 Task: Create a section Flight Plan and in the section, add a milestone Mobile Device Security Management in the project BeaconTech
Action: Mouse moved to (510, 397)
Screenshot: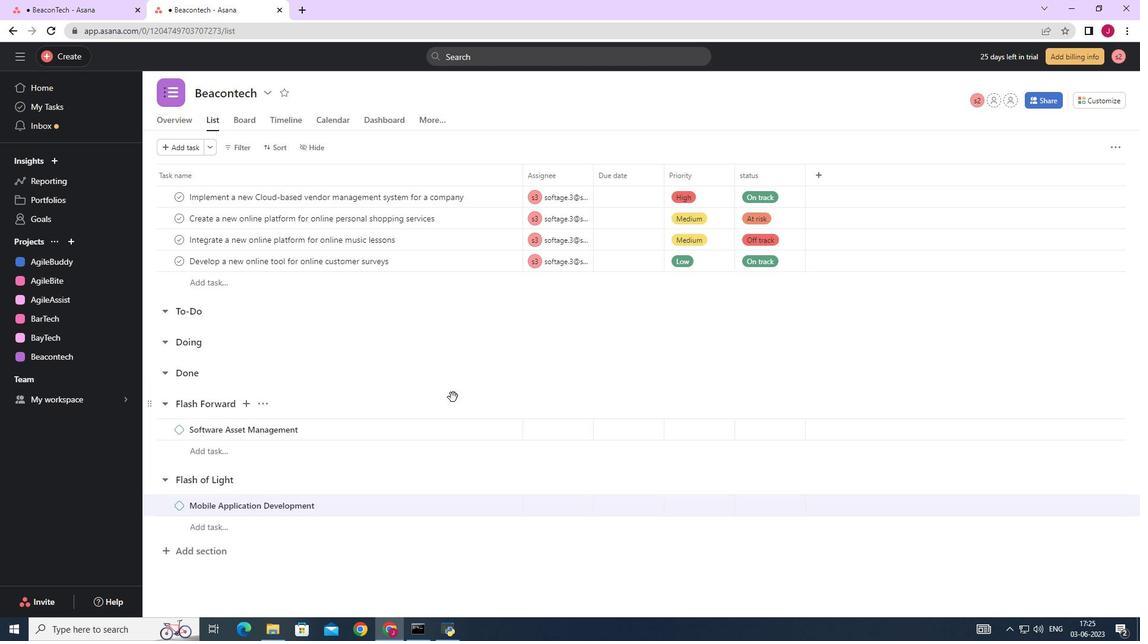 
Action: Mouse scrolled (510, 396) with delta (0, 0)
Screenshot: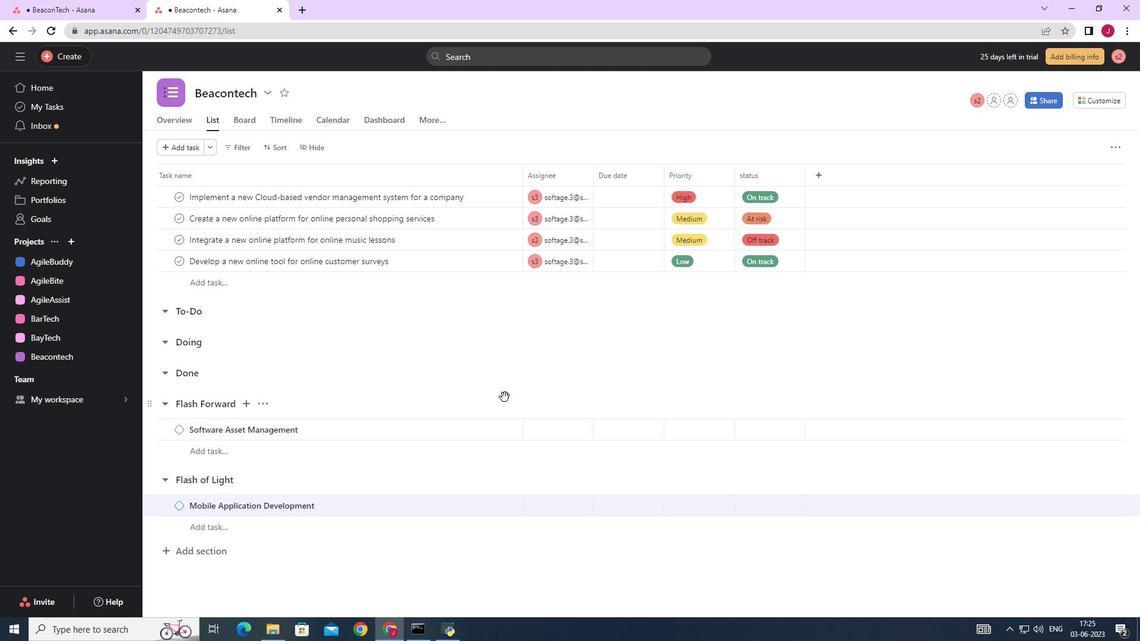 
Action: Mouse scrolled (510, 396) with delta (0, 0)
Screenshot: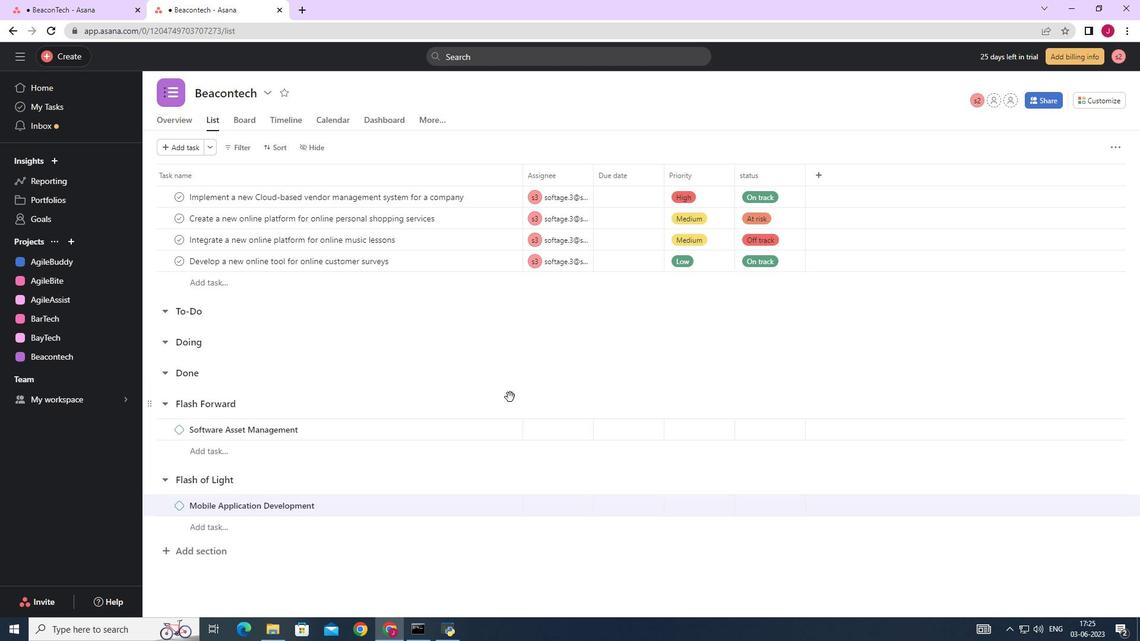 
Action: Mouse scrolled (510, 396) with delta (0, 0)
Screenshot: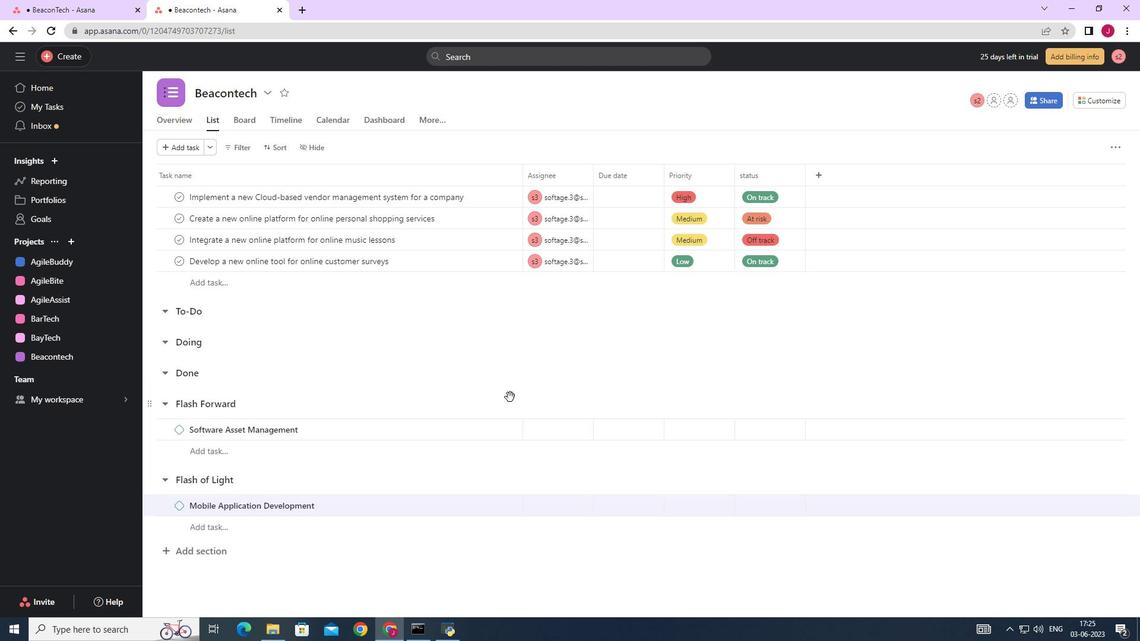 
Action: Mouse scrolled (510, 396) with delta (0, 0)
Screenshot: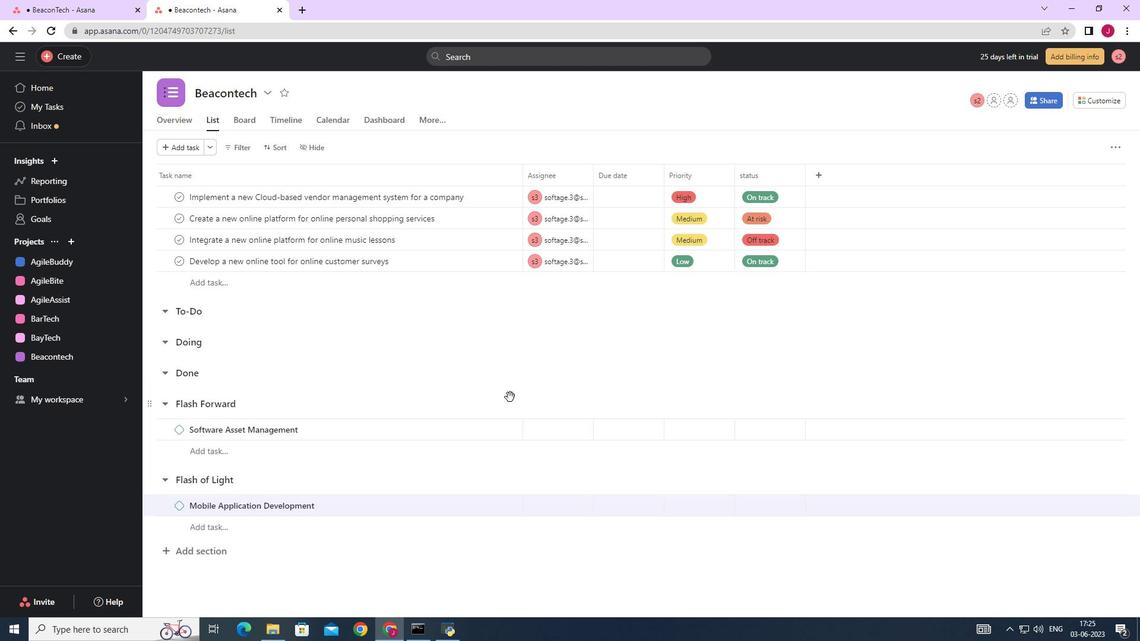
Action: Mouse moved to (503, 401)
Screenshot: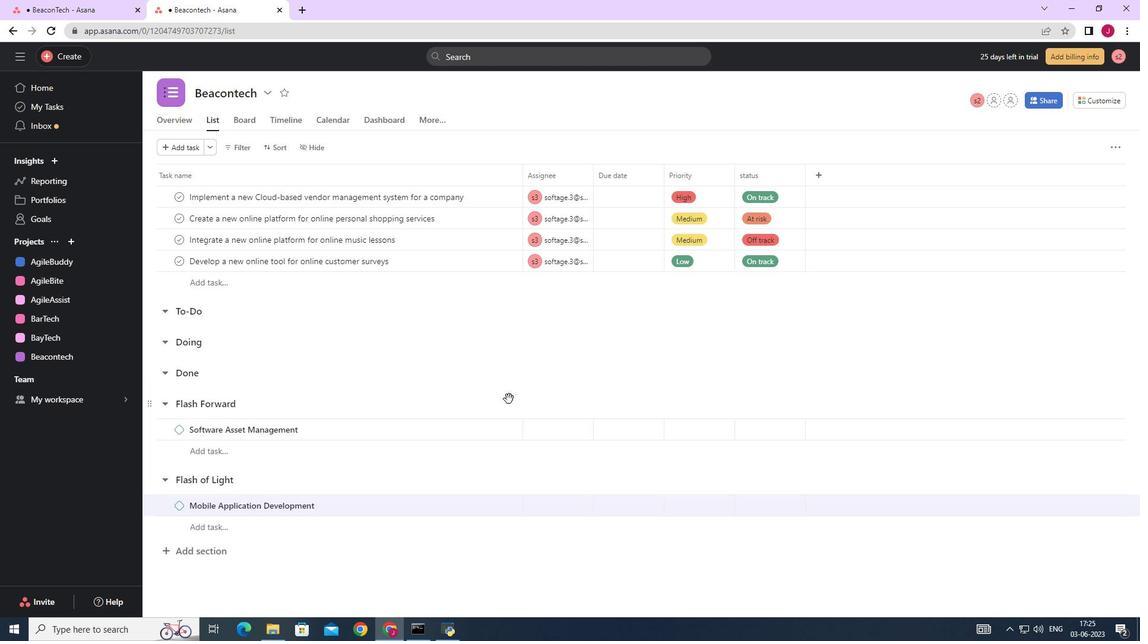 
Action: Mouse scrolled (503, 402) with delta (0, 0)
Screenshot: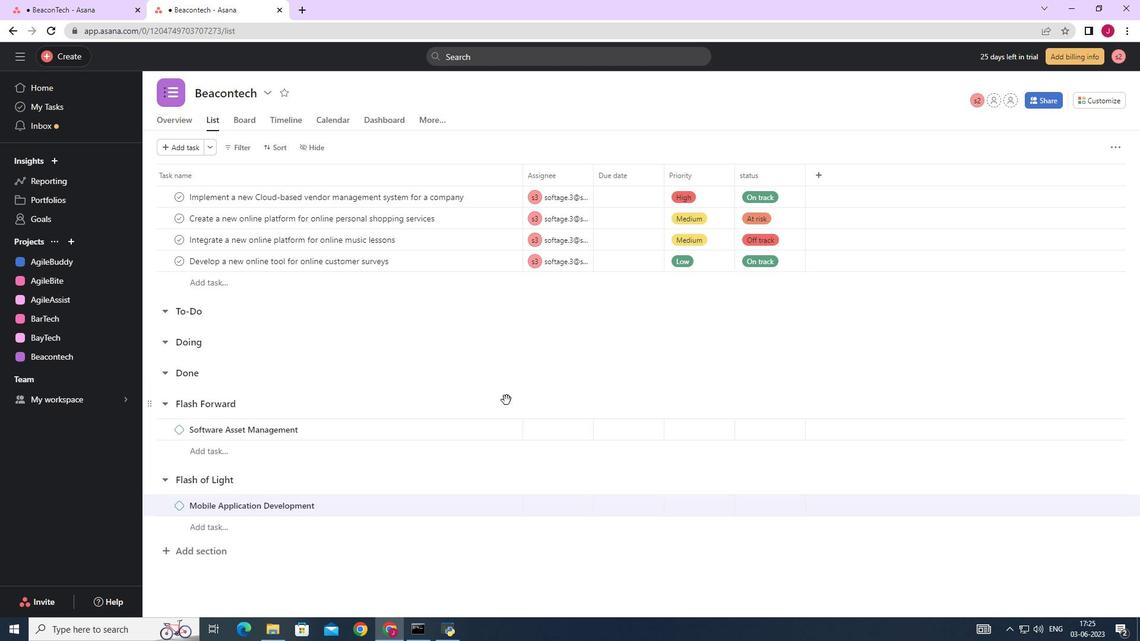 
Action: Mouse scrolled (503, 402) with delta (0, 0)
Screenshot: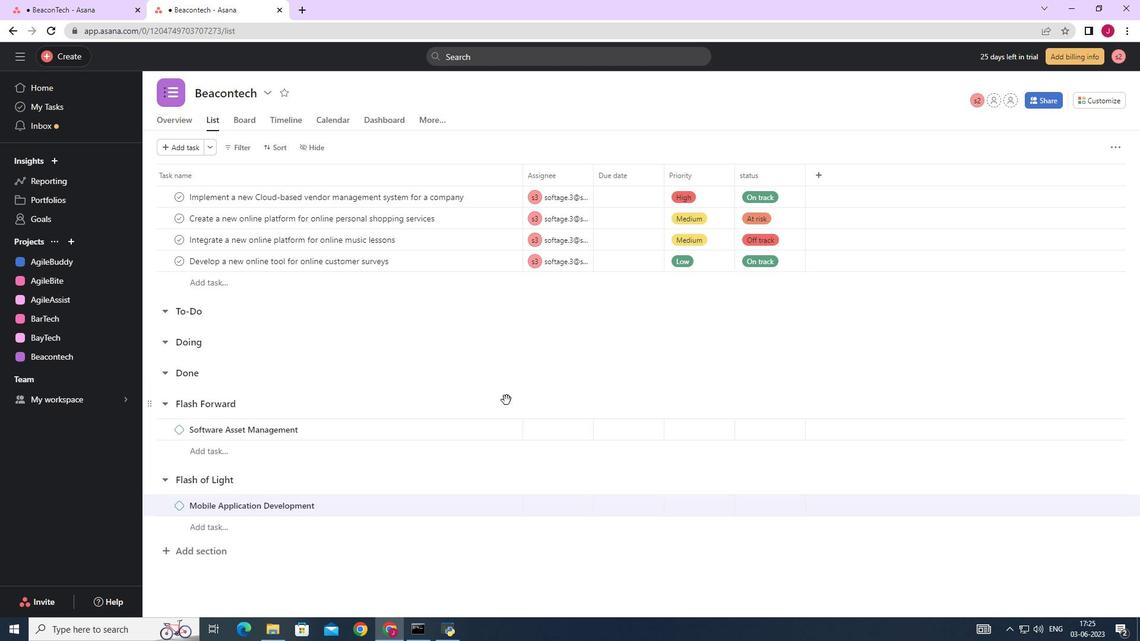 
Action: Mouse moved to (210, 551)
Screenshot: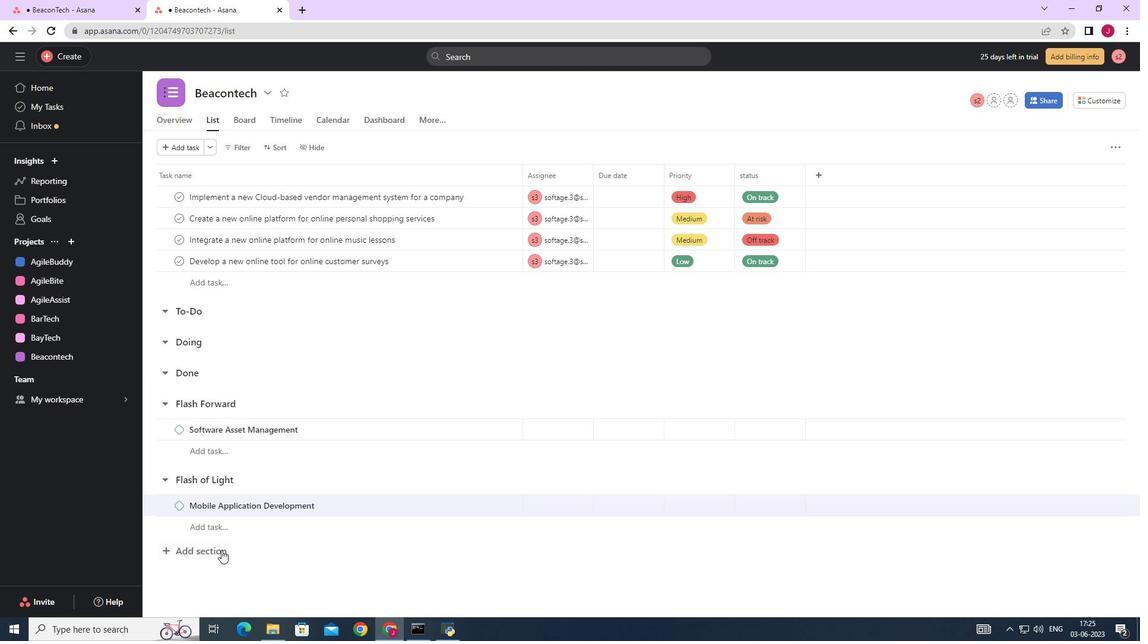 
Action: Mouse pressed left at (210, 551)
Screenshot: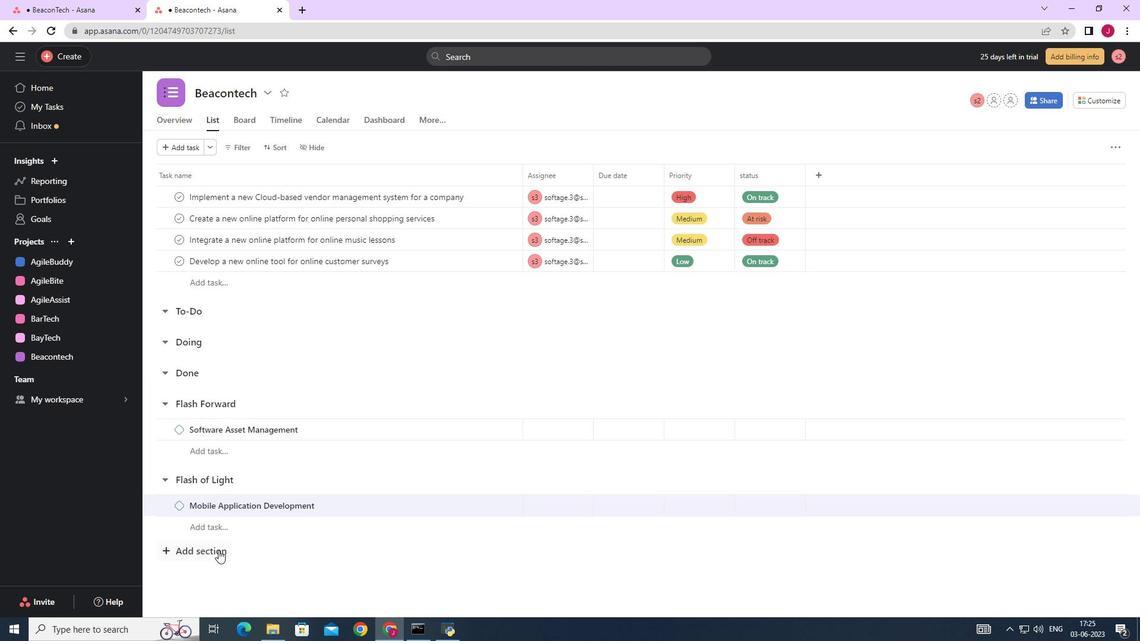 
Action: Key pressed <Key.caps_lock>F<Key.caps_lock>light<Key.space><Key.caps_lock>P<Key.caps_lock>lan<Key.enter><Key.caps_lock>M<Key.caps_lock>on<Key.backspace>bile<Key.space><Key.caps_lock>D<Key.caps_lock>evice<Key.space><Key.caps_lock>S<Key.caps_lock>ecurity<Key.space><Key.caps_lock>M<Key.caps_lock>anagement
Screenshot: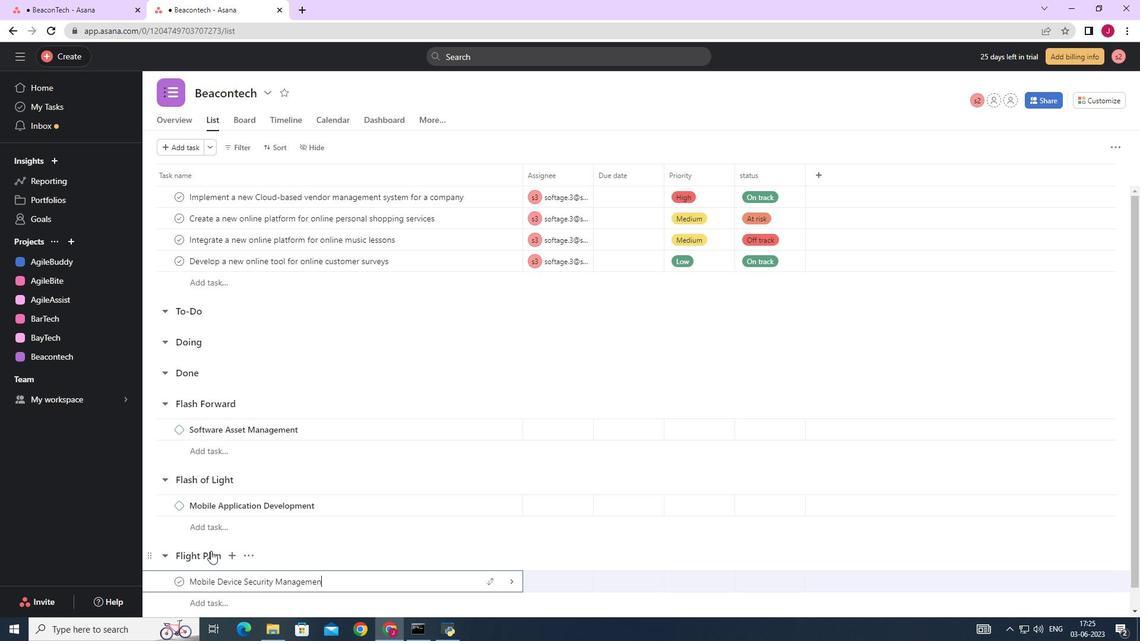 
Action: Mouse moved to (512, 583)
Screenshot: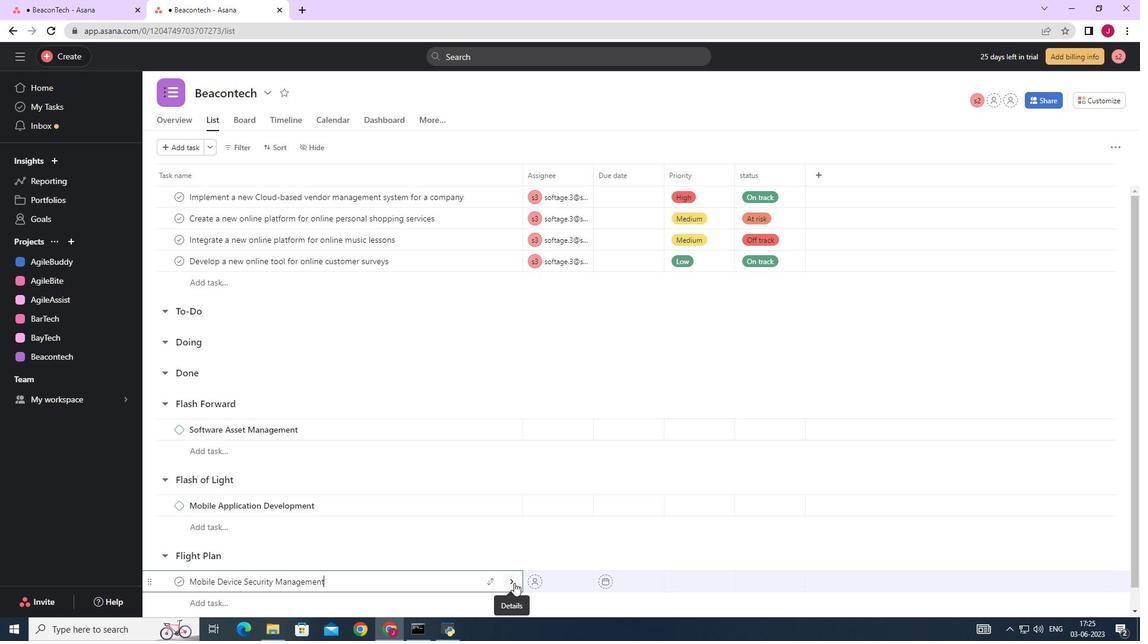 
Action: Mouse pressed left at (512, 583)
Screenshot: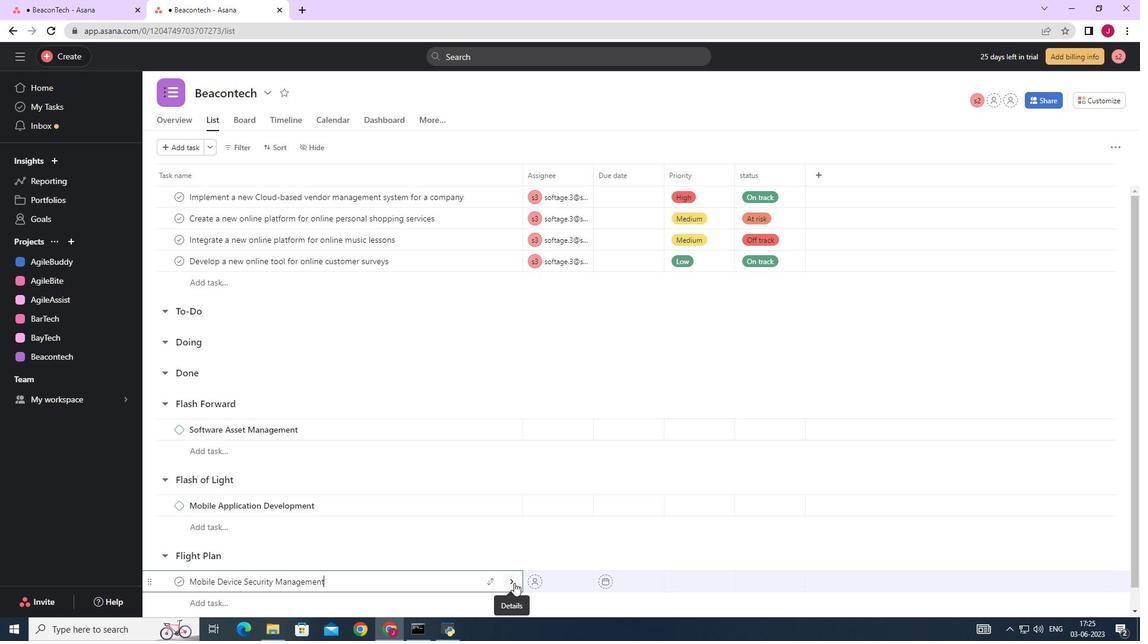 
Action: Mouse moved to (1098, 143)
Screenshot: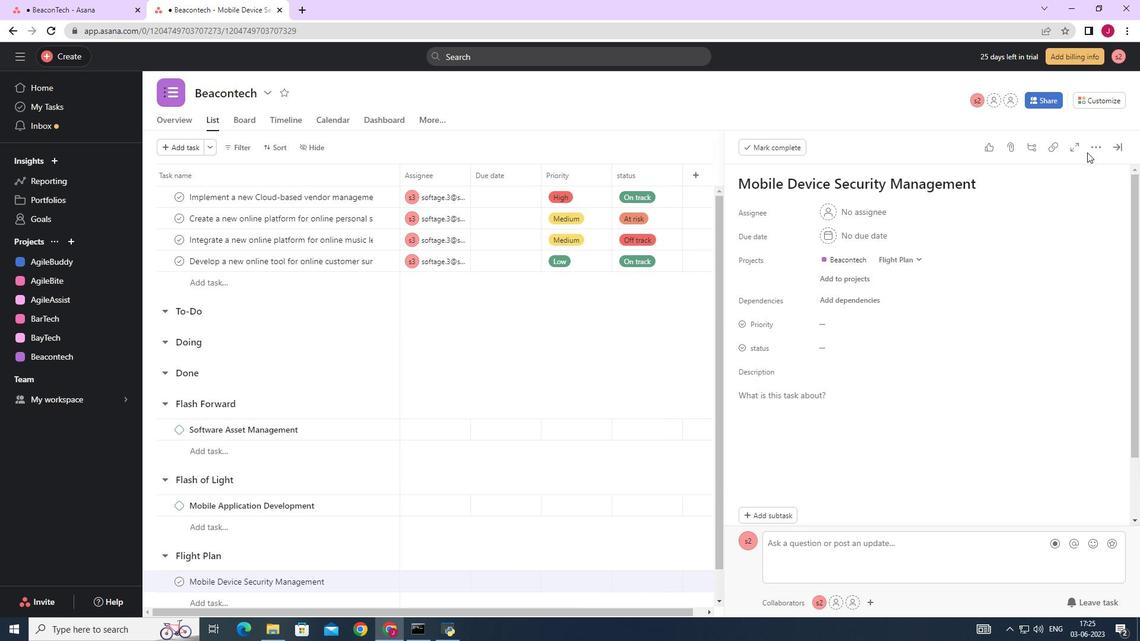 
Action: Mouse pressed left at (1098, 143)
Screenshot: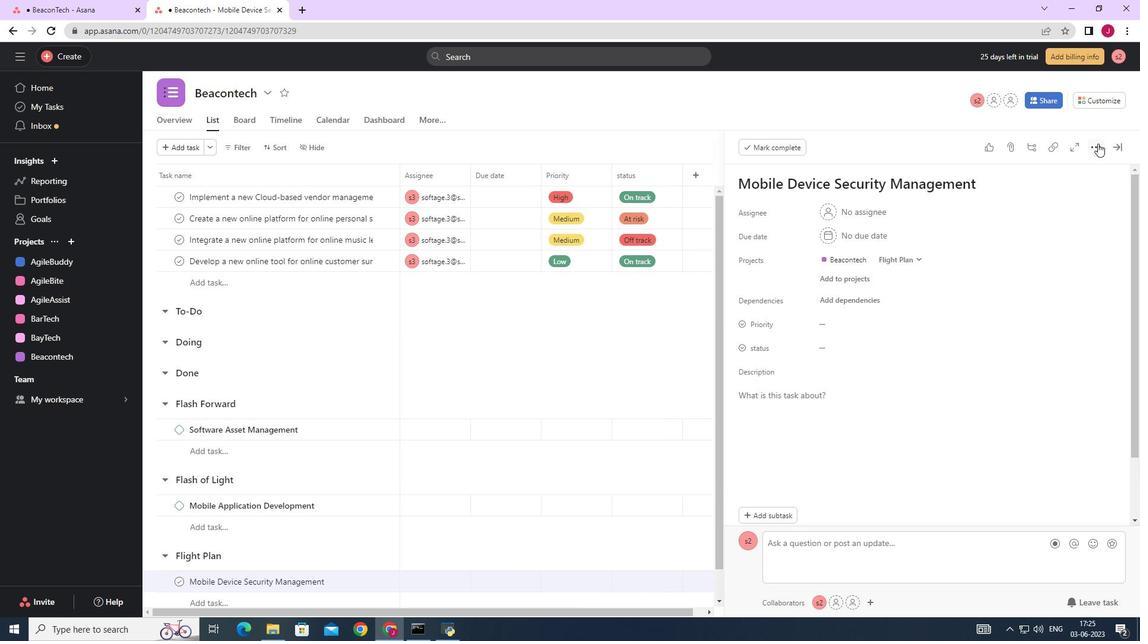 
Action: Mouse moved to (985, 193)
Screenshot: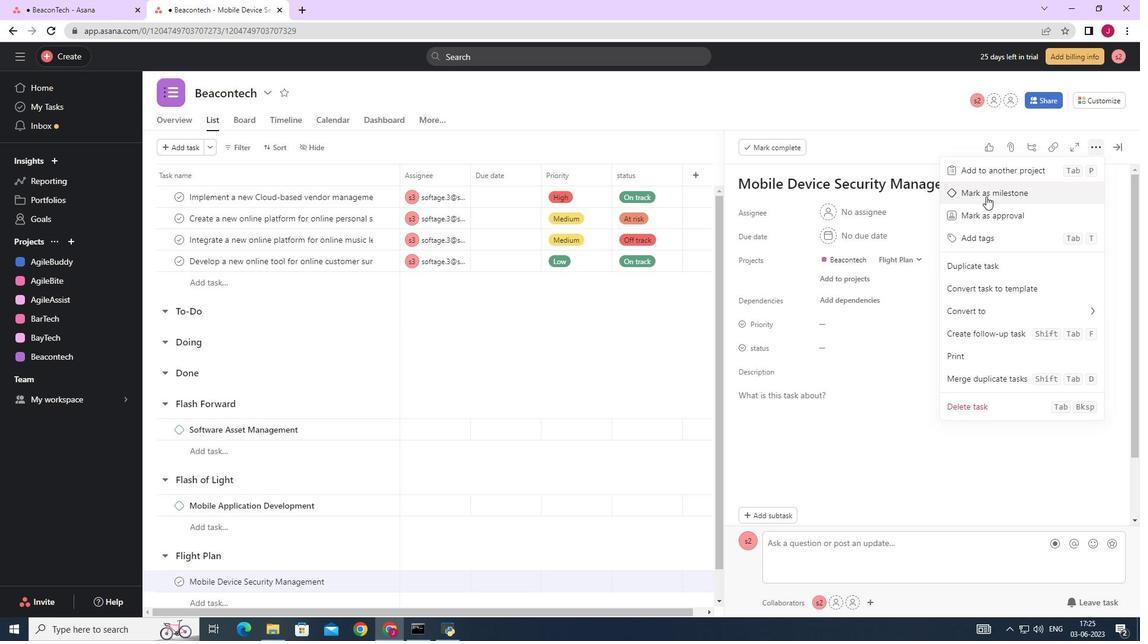 
Action: Mouse pressed left at (985, 193)
Screenshot: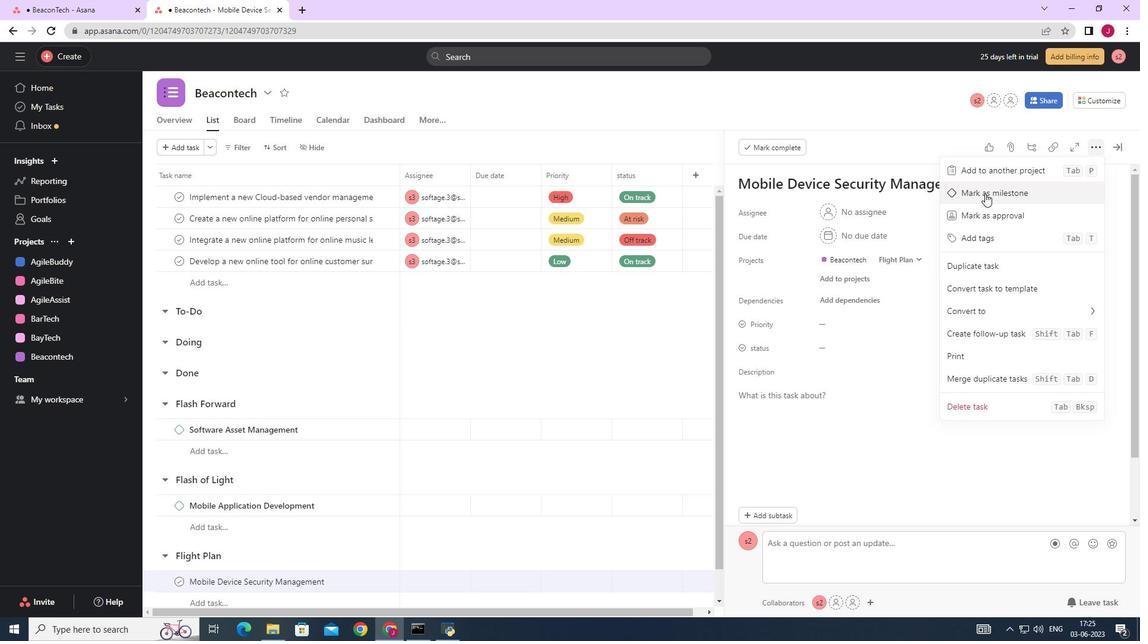 
Action: Mouse moved to (1119, 146)
Screenshot: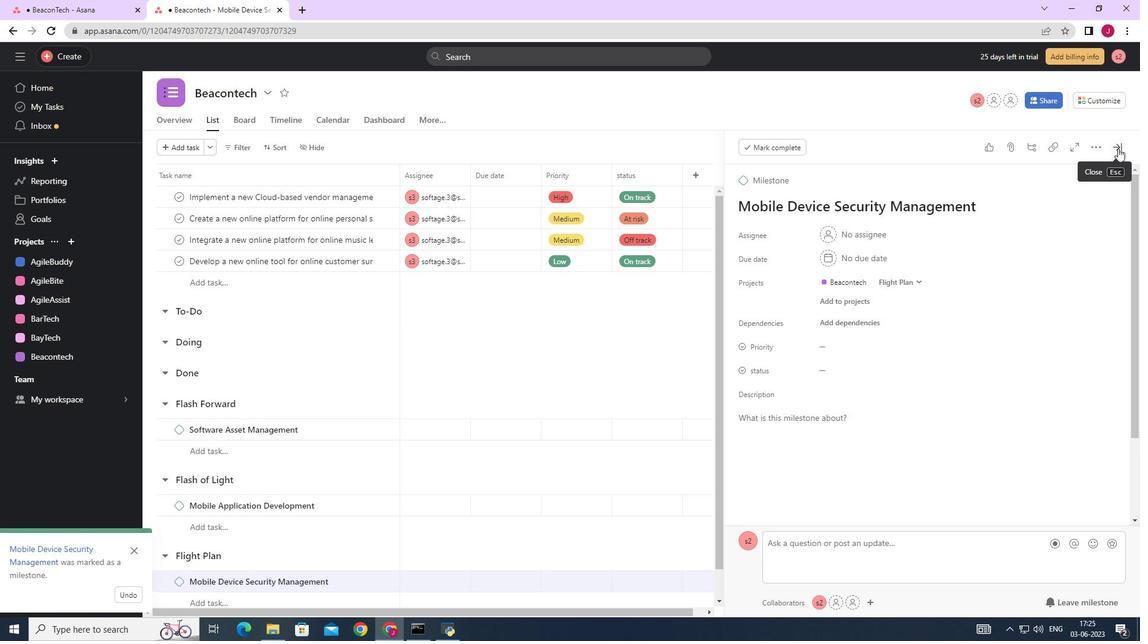 
Action: Mouse pressed left at (1119, 146)
Screenshot: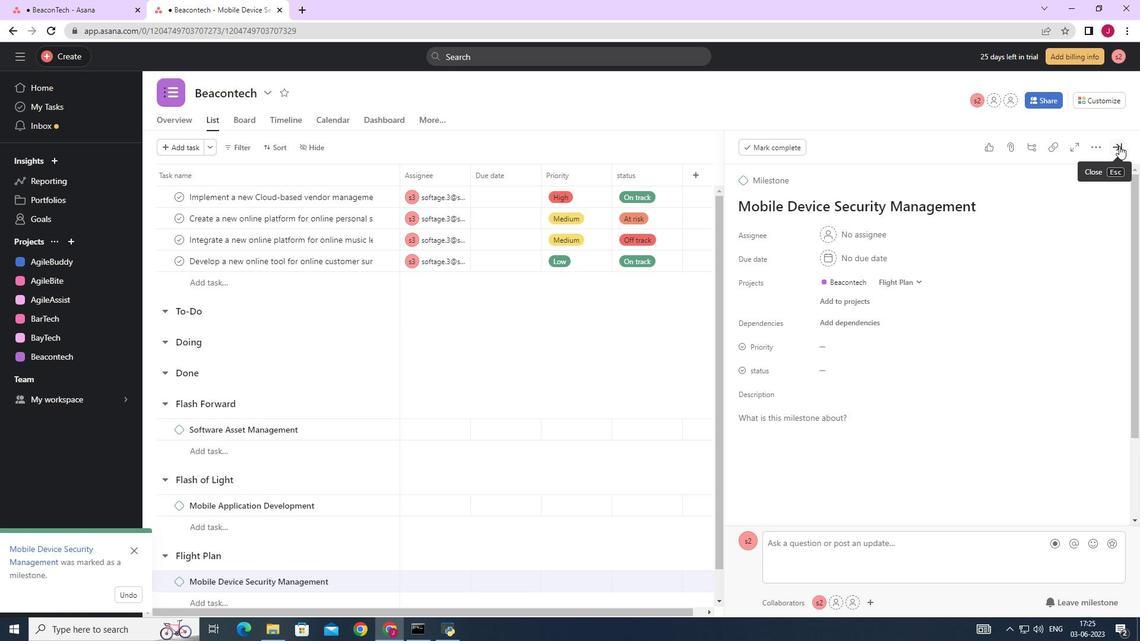 
Action: Mouse moved to (786, 389)
Screenshot: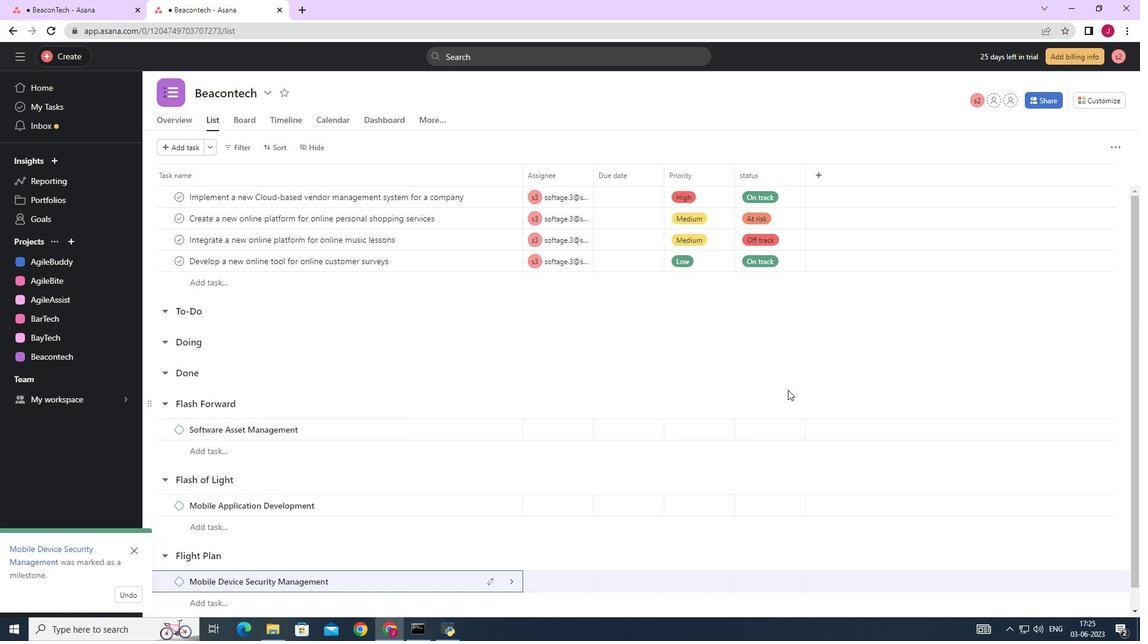 
